 Task: Add the product "Nerd's Sweet & Tangy Gummy Cluster Candy (5 oz)" to cart from the store "DashMart".
Action: Mouse pressed left at (40, 76)
Screenshot: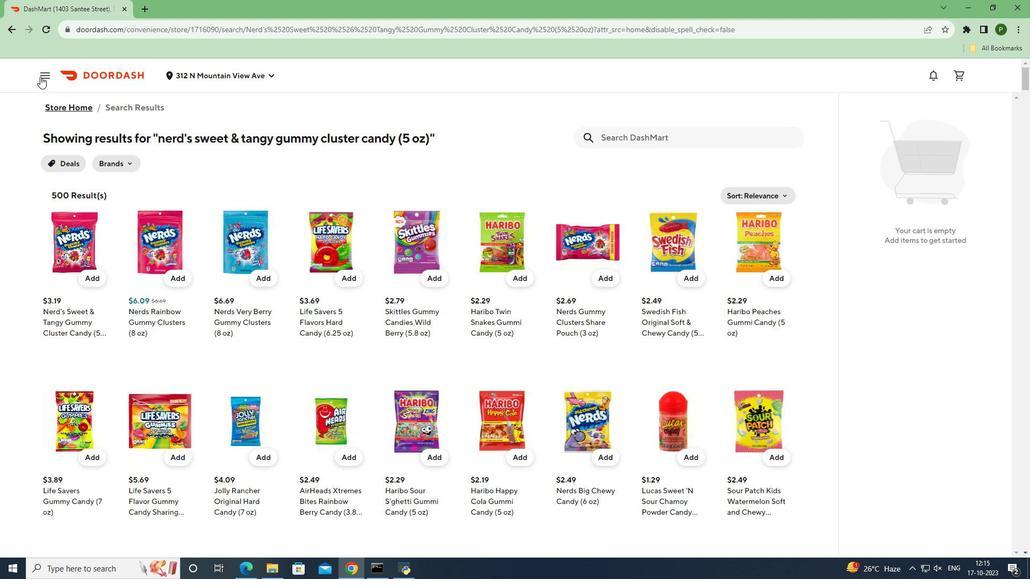 
Action: Mouse moved to (52, 150)
Screenshot: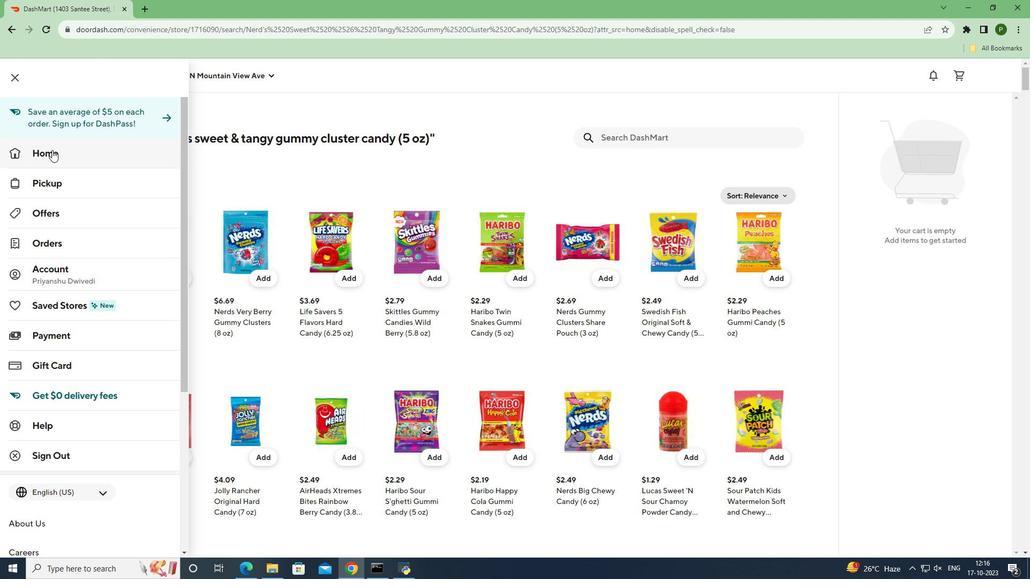 
Action: Mouse pressed left at (52, 150)
Screenshot: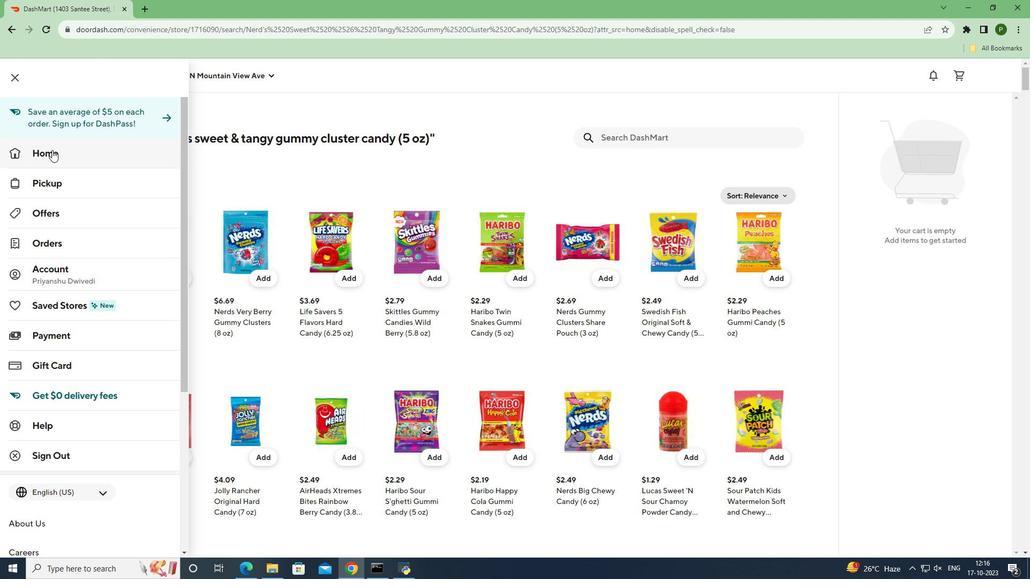 
Action: Mouse moved to (240, 110)
Screenshot: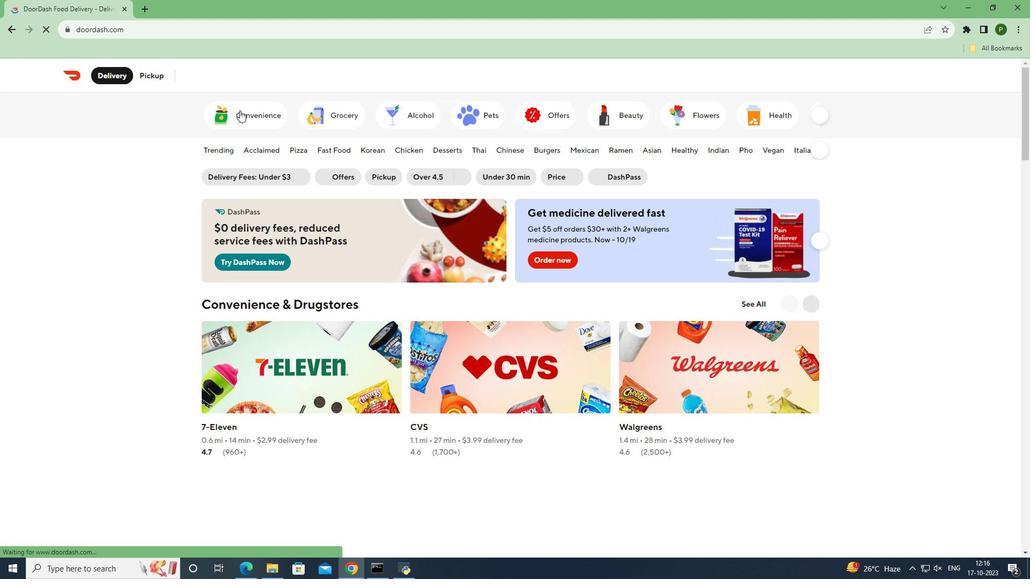 
Action: Mouse pressed left at (240, 110)
Screenshot: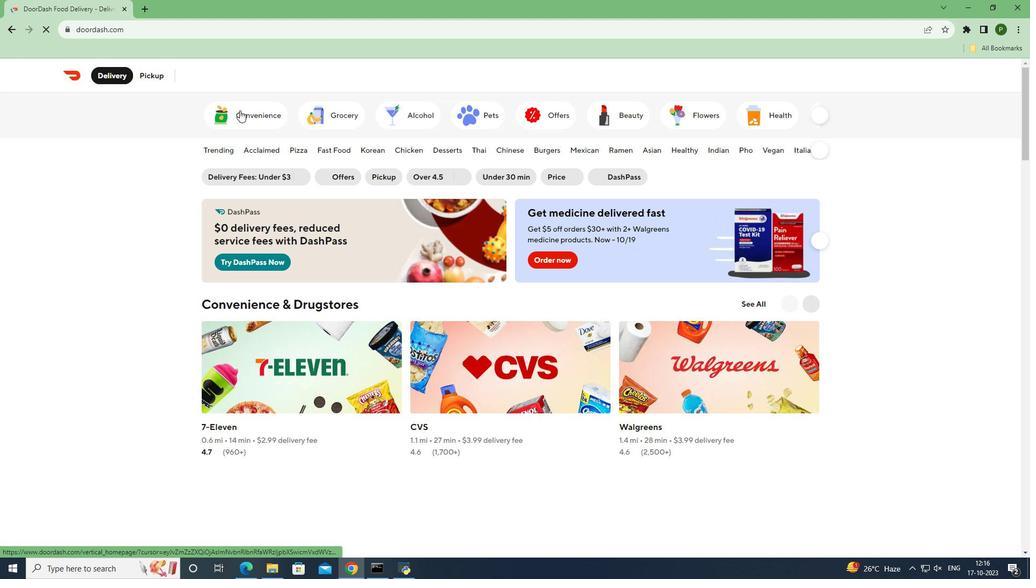
Action: Mouse moved to (665, 352)
Screenshot: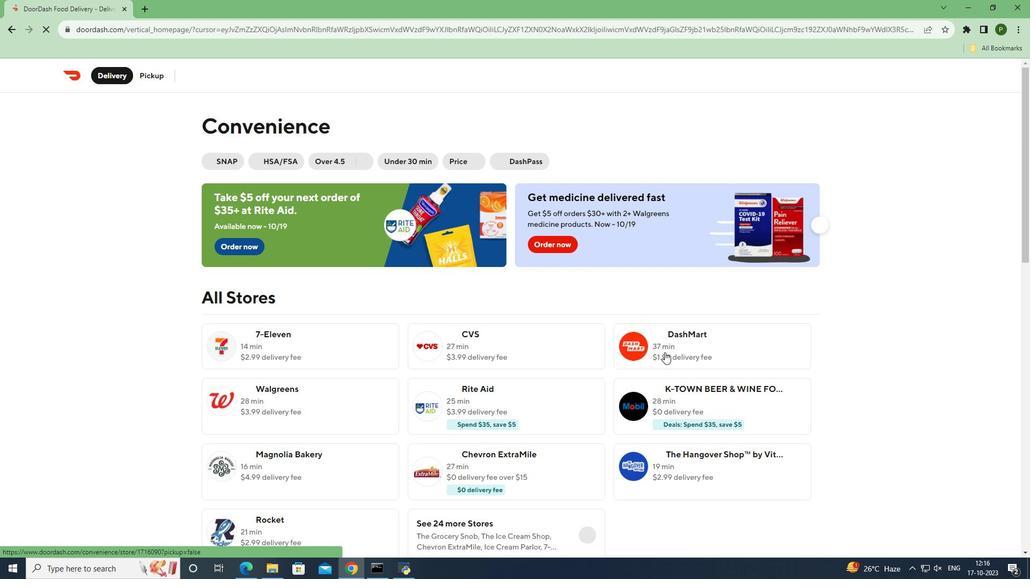 
Action: Mouse pressed left at (665, 352)
Screenshot: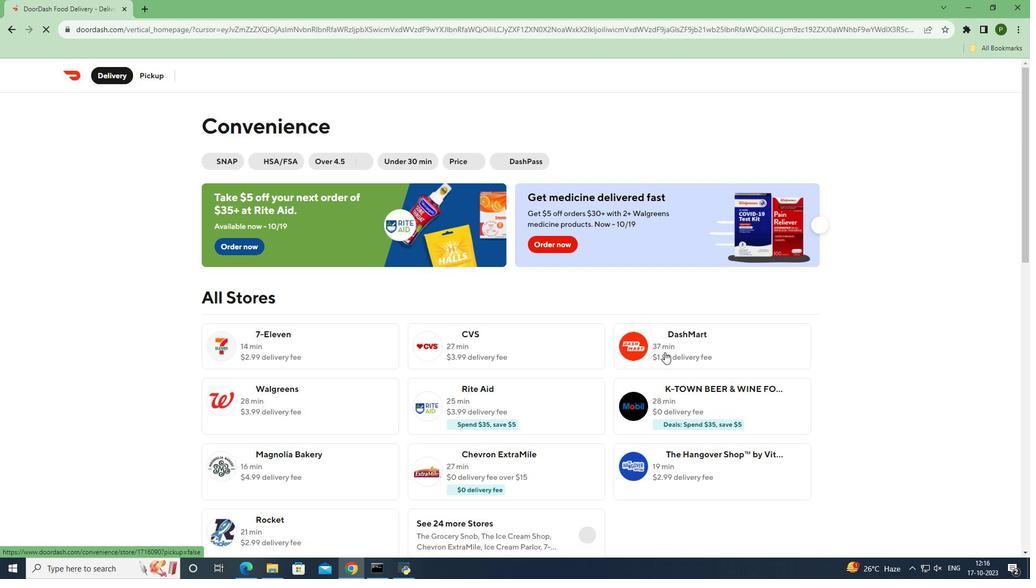 
Action: Mouse moved to (636, 169)
Screenshot: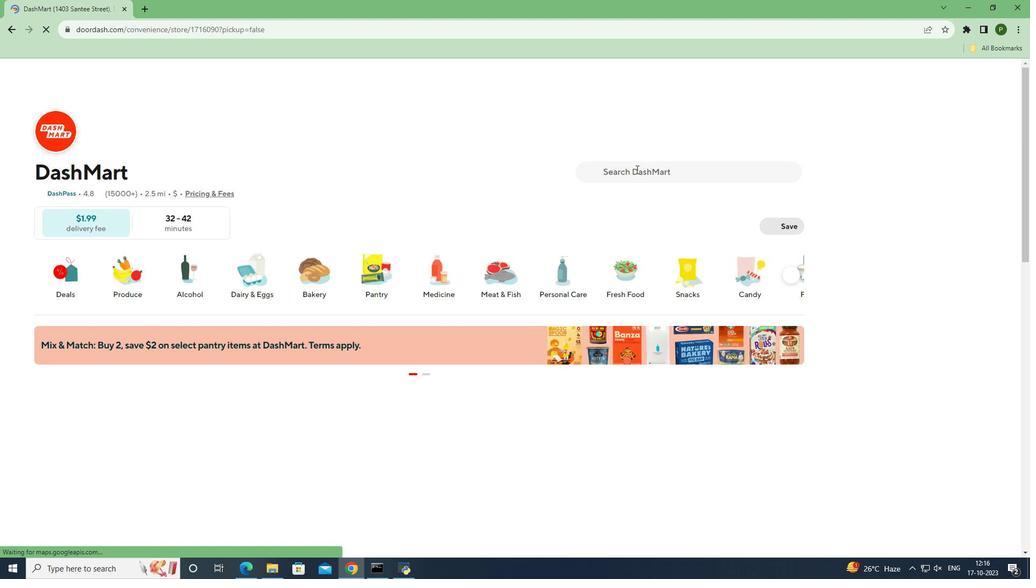 
Action: Mouse pressed left at (636, 169)
Screenshot: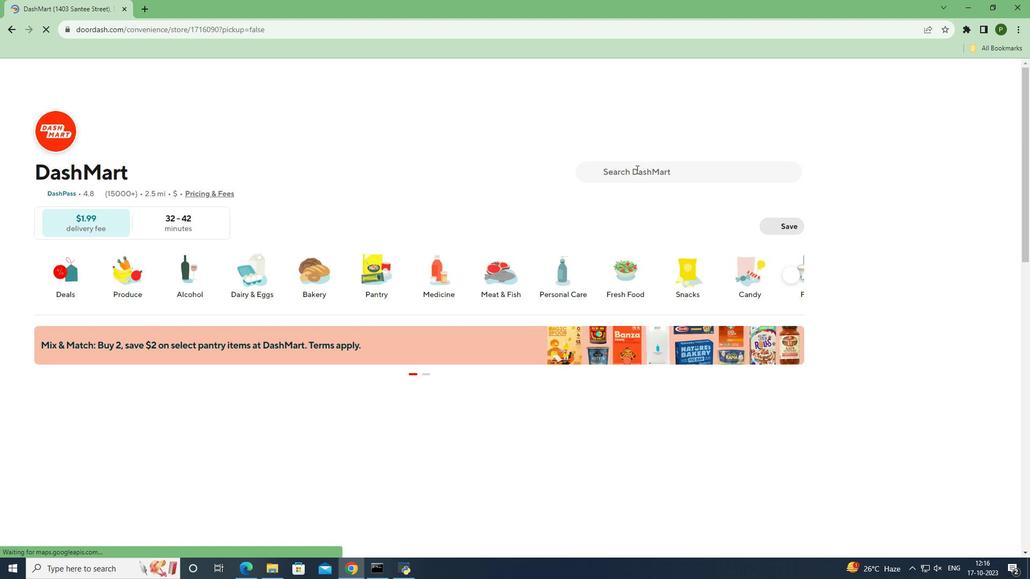 
Action: Key pressed <Key.caps_lock>N<Key.caps_lock>erd's<Key.space><Key.caps_lock>S<Key.caps_lock>weet<Key.space><Key.shift>&<Key.space><Key.caps_lock>T<Key.caps_lock>angy<Key.space><Key.caps_lock>G<Key.caps_lock>ummy<Key.space><Key.caps_lock>C<Key.caps_lock>luster<Key.space><Key.caps_lock>C<Key.caps_lock>andy<Key.space><Key.shift_r>(5<Key.space>oz<Key.shift_r>)
Screenshot: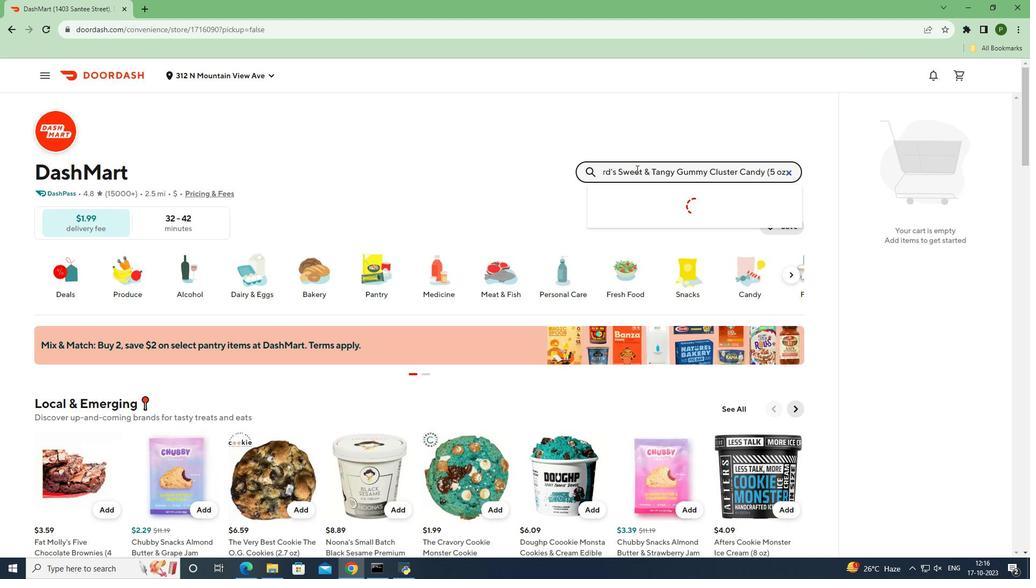 
Action: Mouse moved to (662, 214)
Screenshot: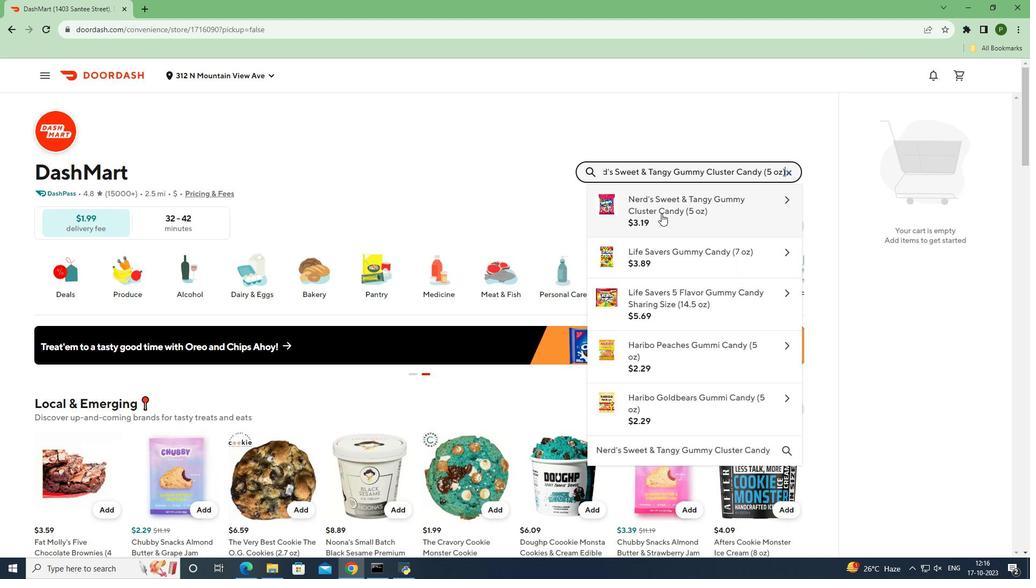 
Action: Mouse pressed left at (662, 214)
Screenshot: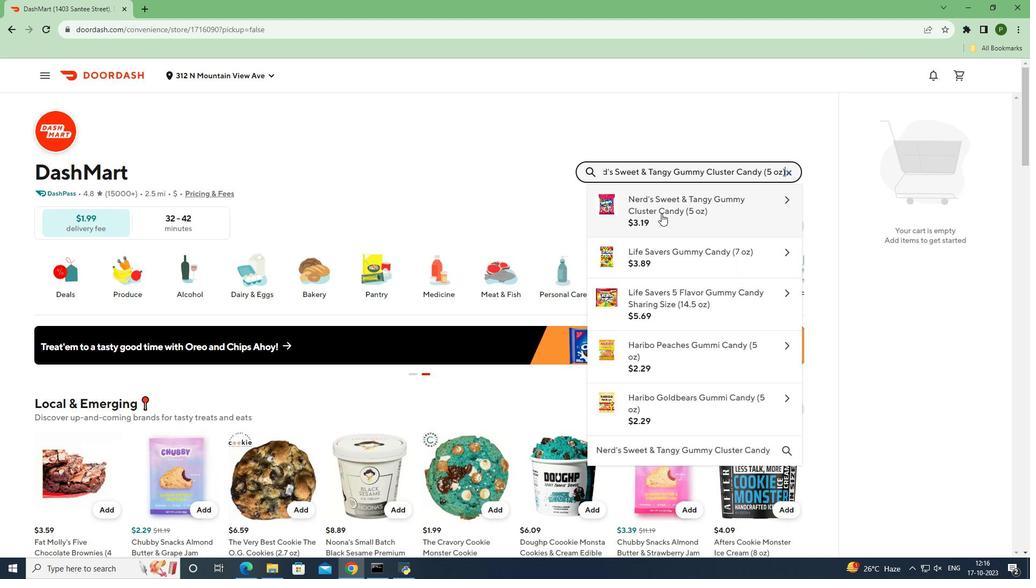 
Action: Mouse moved to (691, 528)
Screenshot: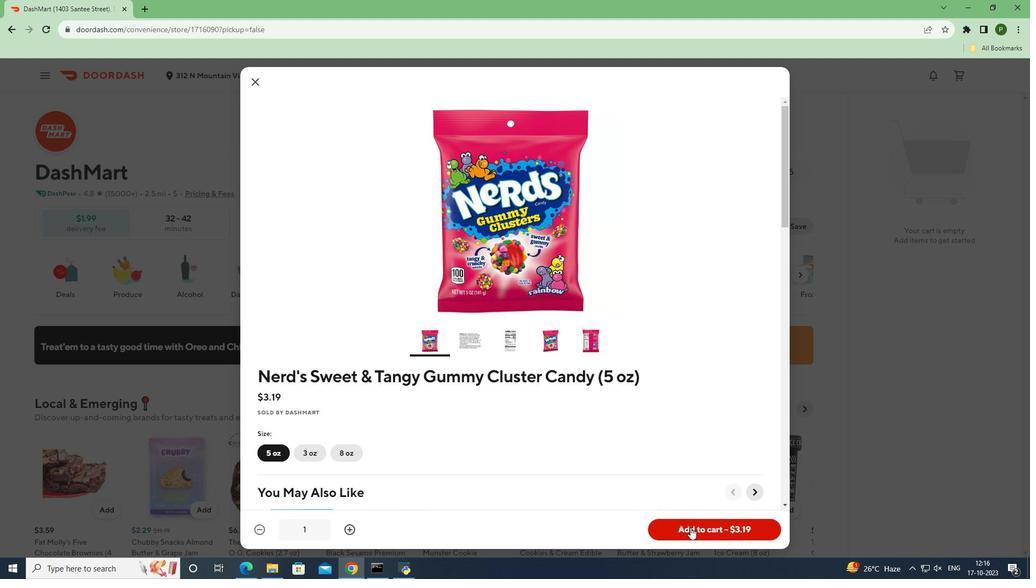 
Action: Mouse pressed left at (691, 528)
Screenshot: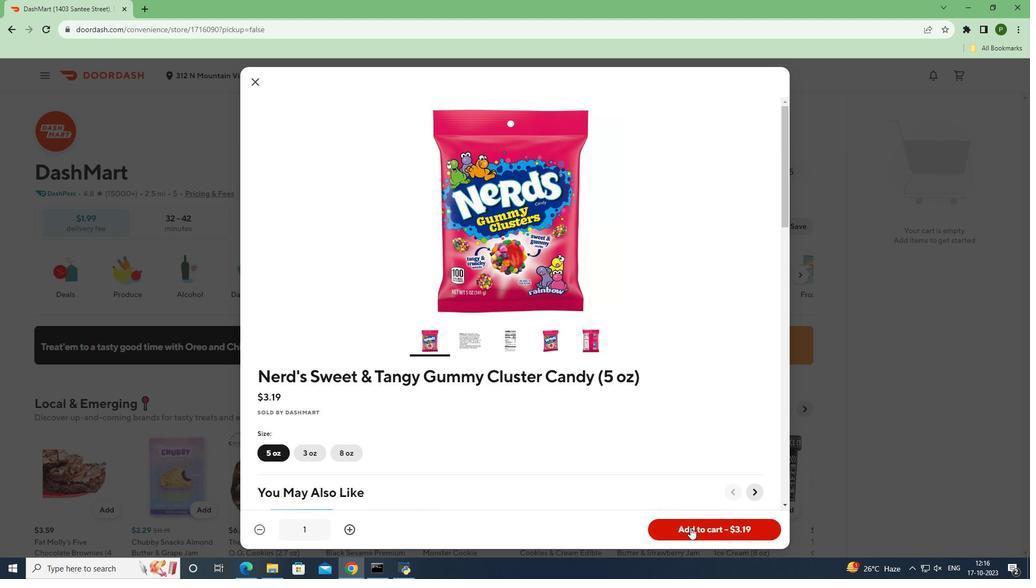 
Action: Mouse moved to (837, 411)
Screenshot: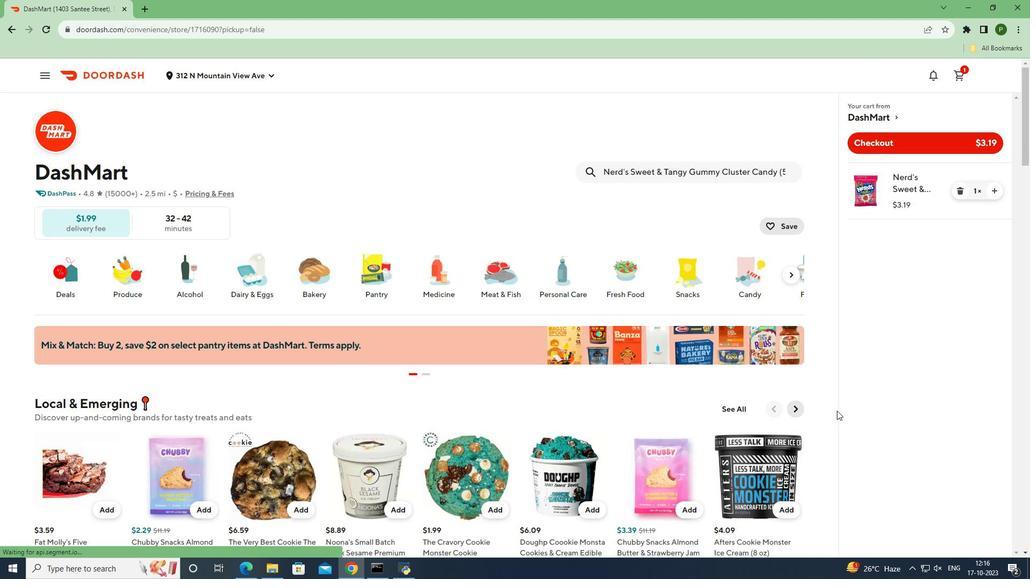 
